 Task: Create a due date automation when advanced on, 2 days before a card is due add fields with custom field "Resume" set to a number greater than 1 and greater or equal to 10 at 11:00 AM.
Action: Mouse moved to (1066, 82)
Screenshot: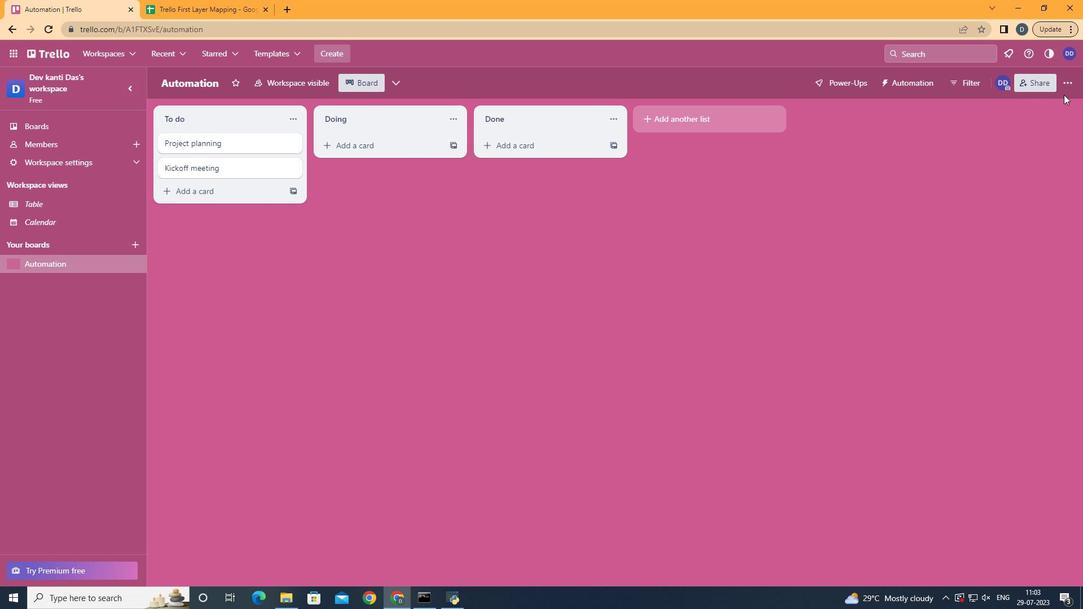 
Action: Mouse pressed left at (1066, 82)
Screenshot: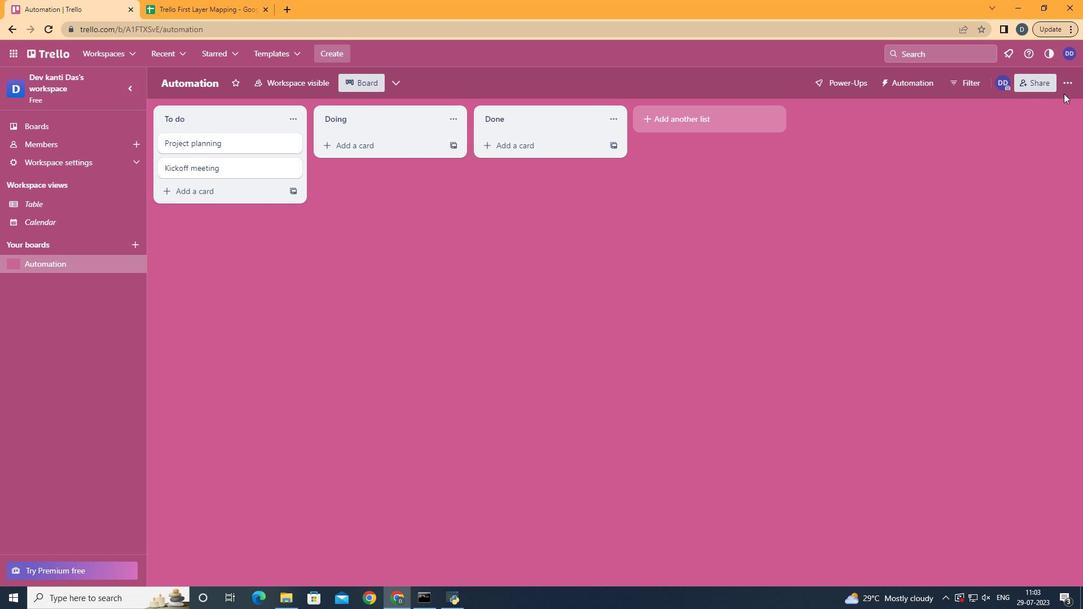 
Action: Mouse moved to (1003, 248)
Screenshot: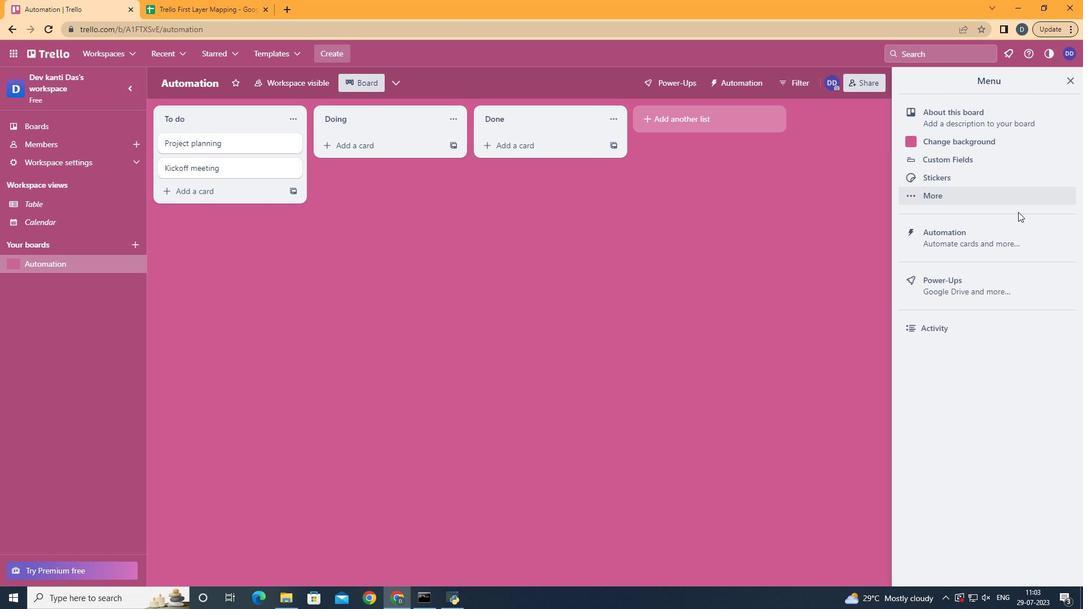
Action: Mouse pressed left at (1003, 248)
Screenshot: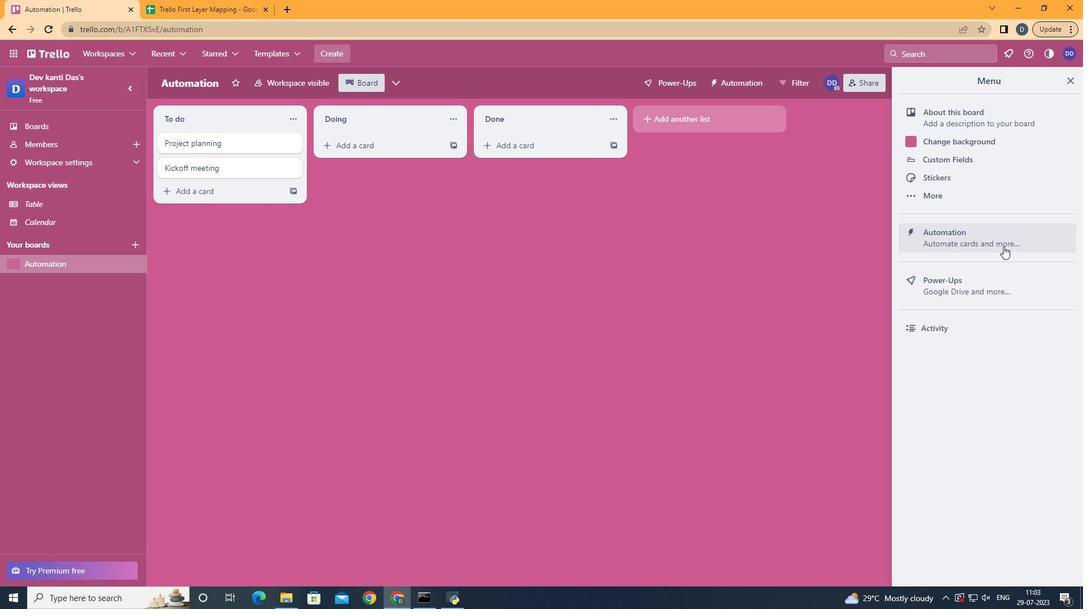 
Action: Mouse moved to (234, 231)
Screenshot: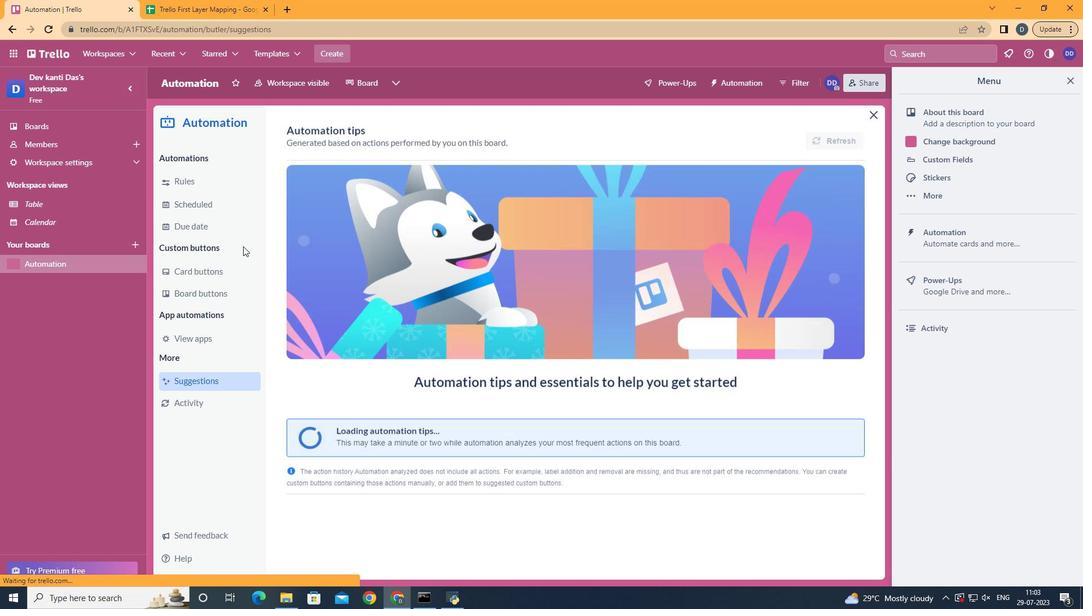 
Action: Mouse pressed left at (234, 231)
Screenshot: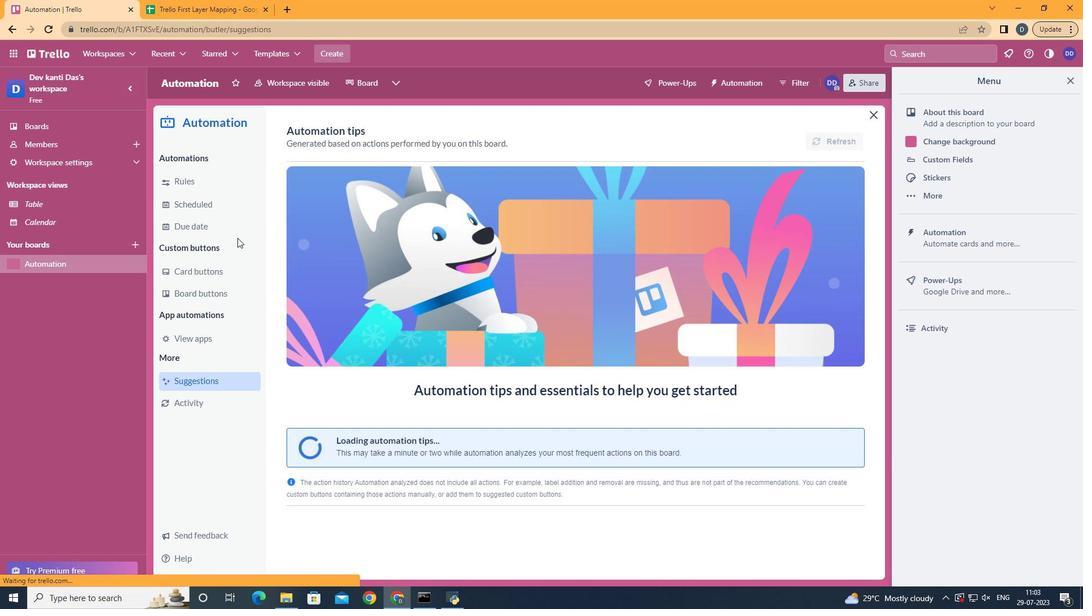 
Action: Mouse moved to (802, 136)
Screenshot: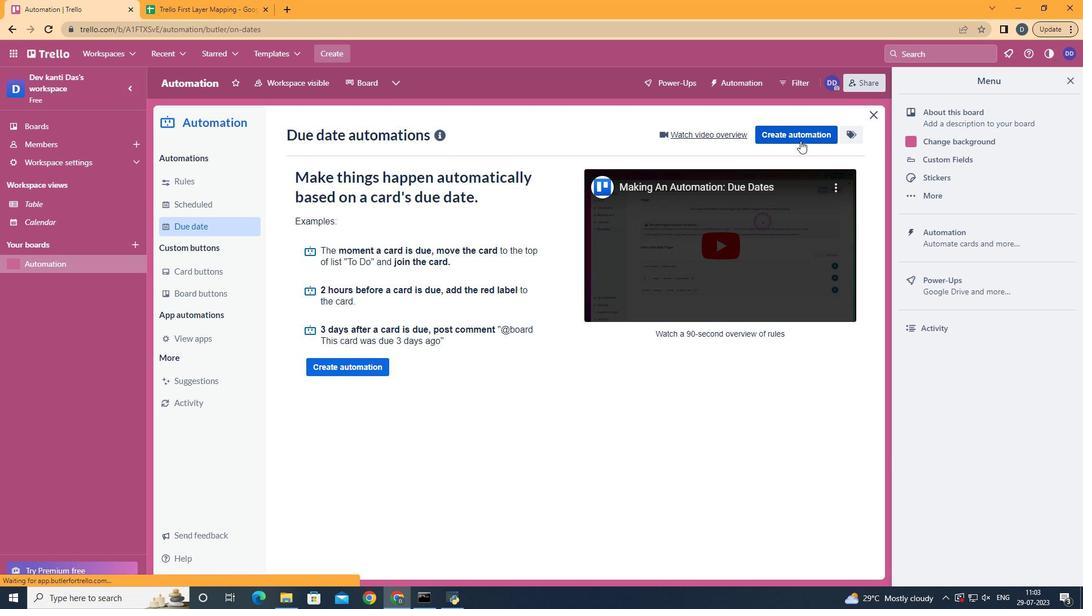 
Action: Mouse pressed left at (802, 136)
Screenshot: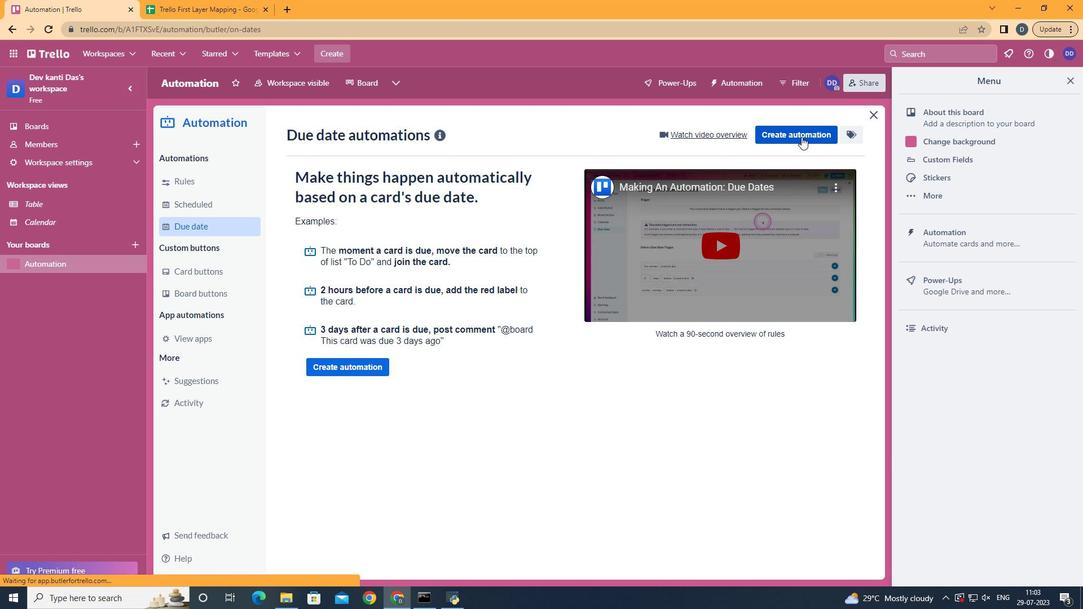 
Action: Mouse moved to (604, 246)
Screenshot: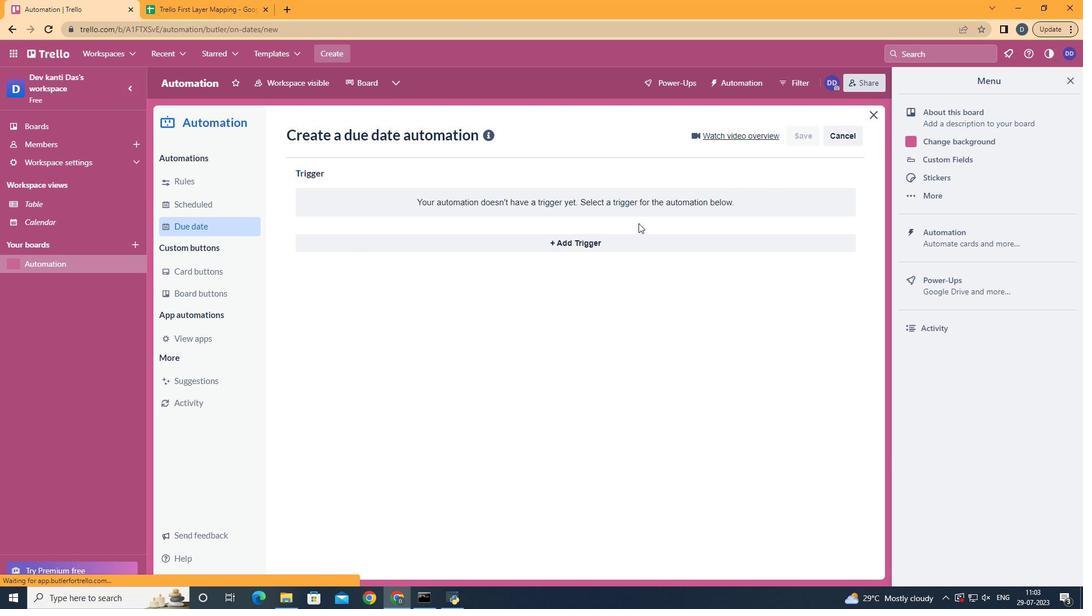 
Action: Mouse pressed left at (604, 246)
Screenshot: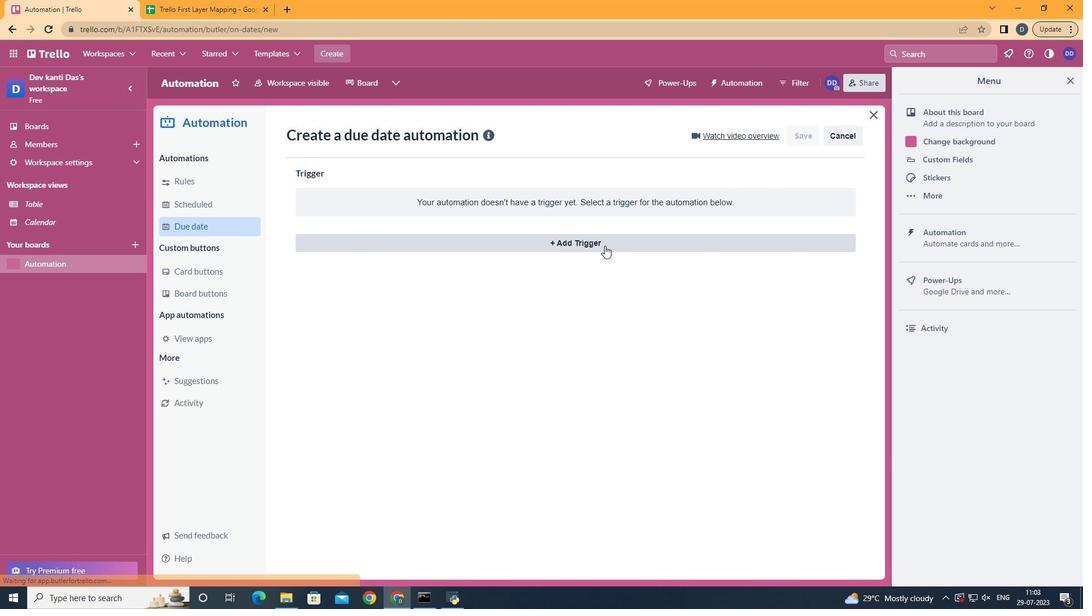 
Action: Mouse moved to (440, 417)
Screenshot: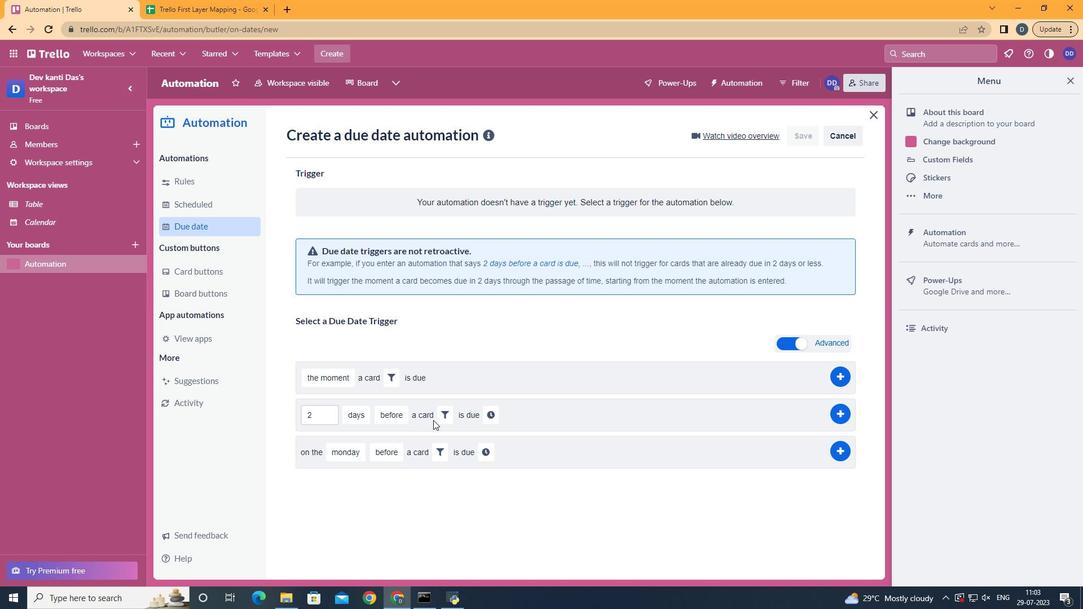
Action: Mouse pressed left at (440, 417)
Screenshot: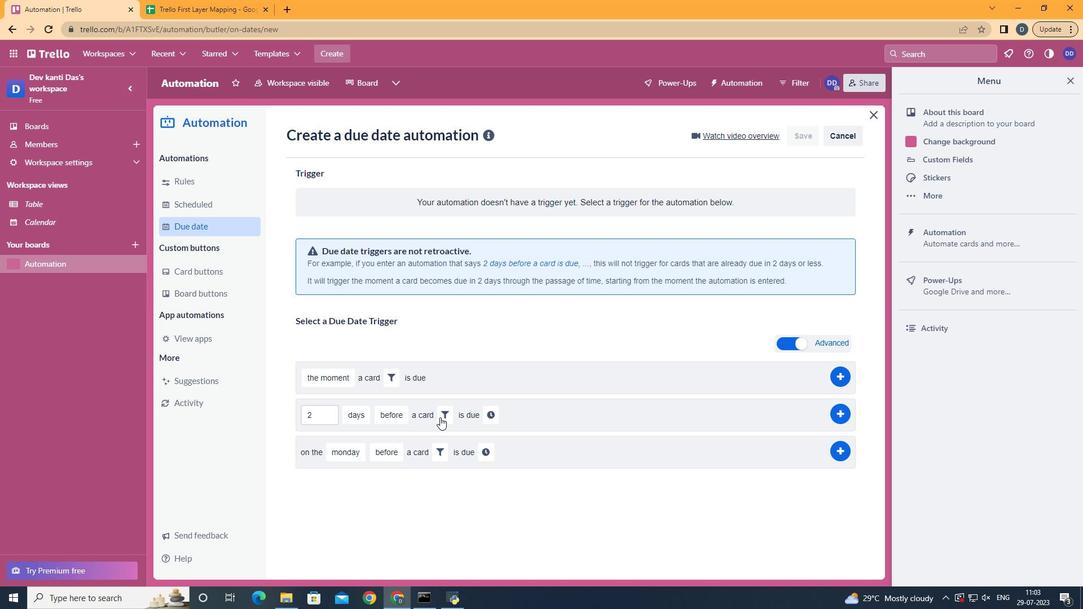 
Action: Mouse moved to (624, 454)
Screenshot: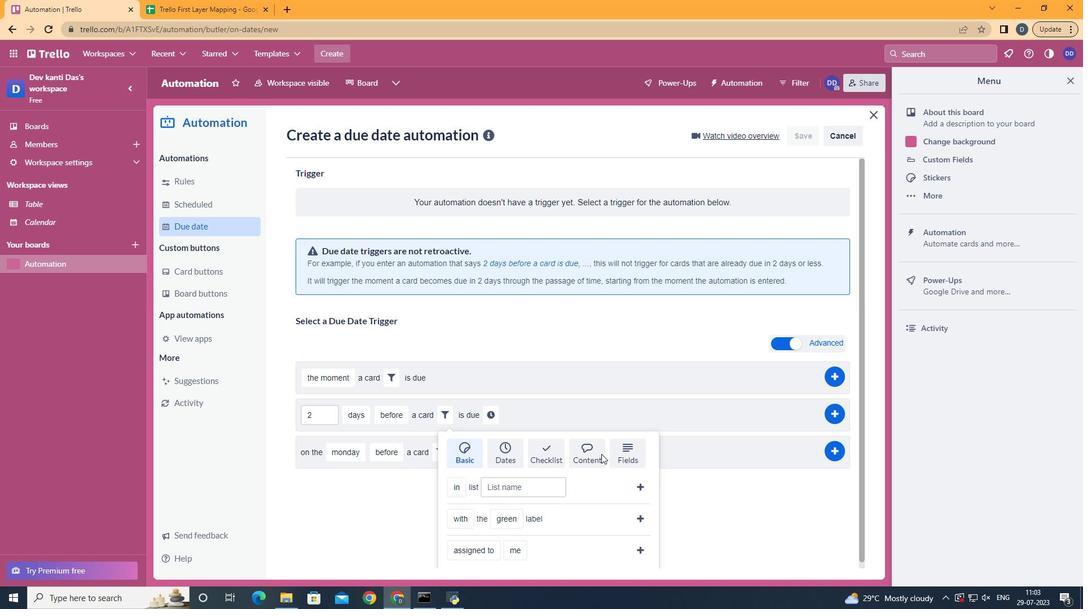 
Action: Mouse pressed left at (624, 454)
Screenshot: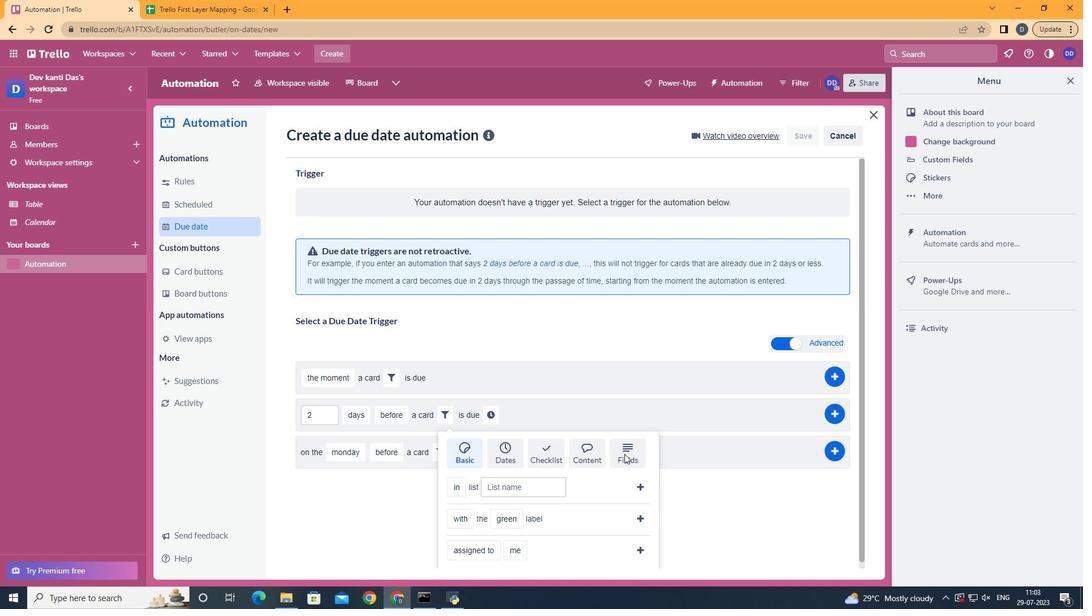 
Action: Mouse scrolled (624, 453) with delta (0, 0)
Screenshot: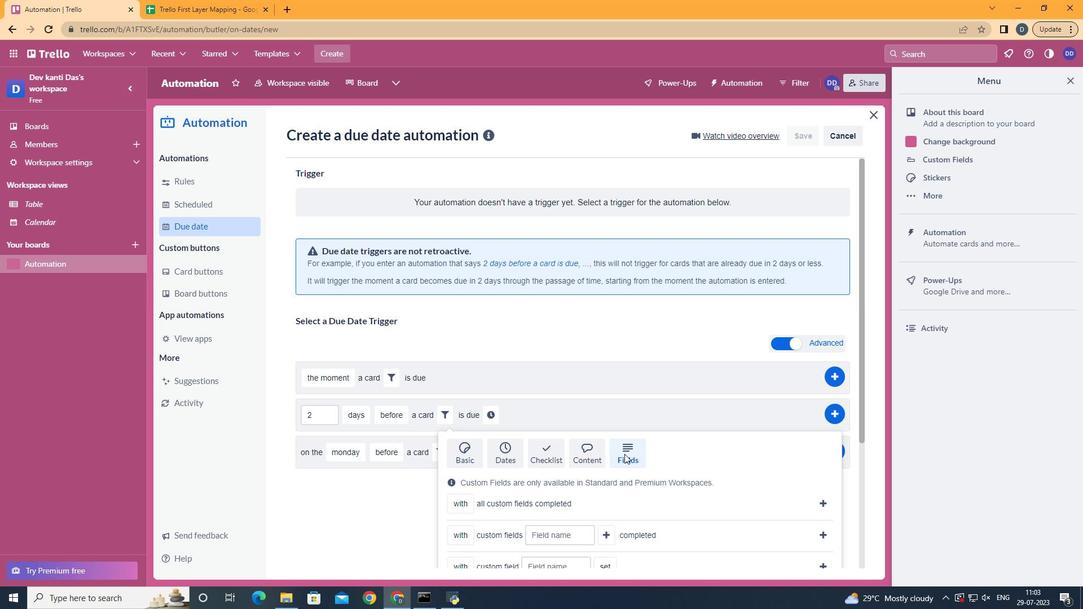 
Action: Mouse scrolled (624, 453) with delta (0, 0)
Screenshot: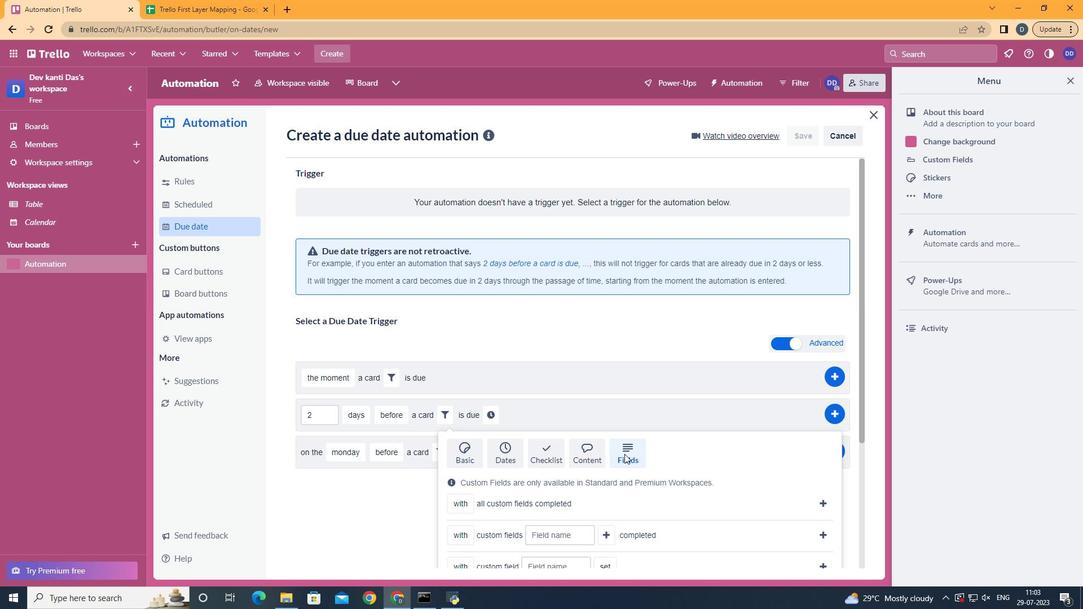 
Action: Mouse scrolled (624, 453) with delta (0, 0)
Screenshot: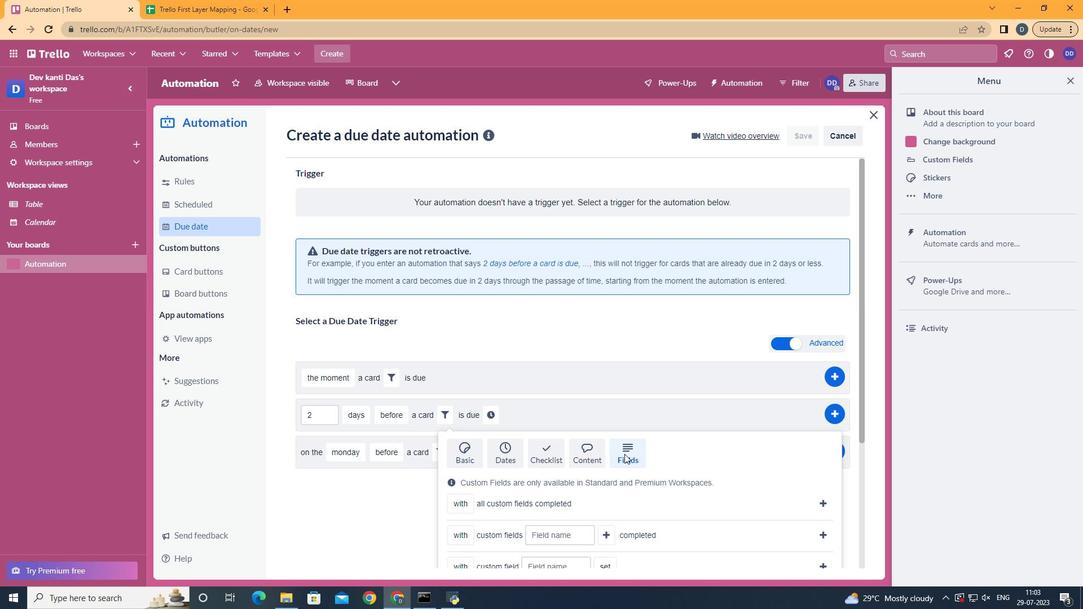 
Action: Mouse scrolled (624, 453) with delta (0, 0)
Screenshot: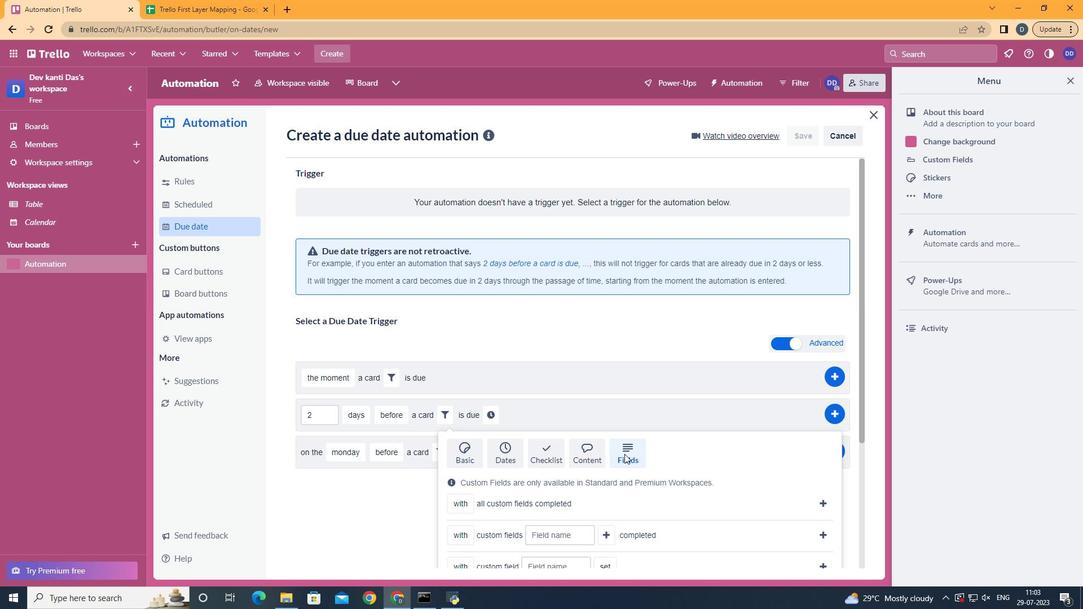 
Action: Mouse scrolled (624, 453) with delta (0, 0)
Screenshot: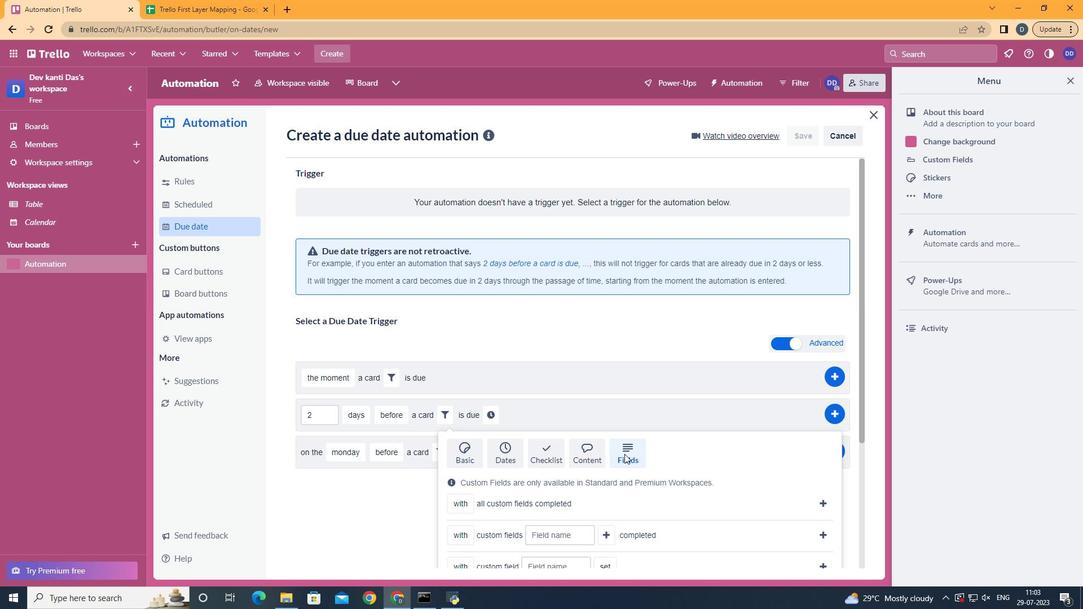 
Action: Mouse moved to (475, 499)
Screenshot: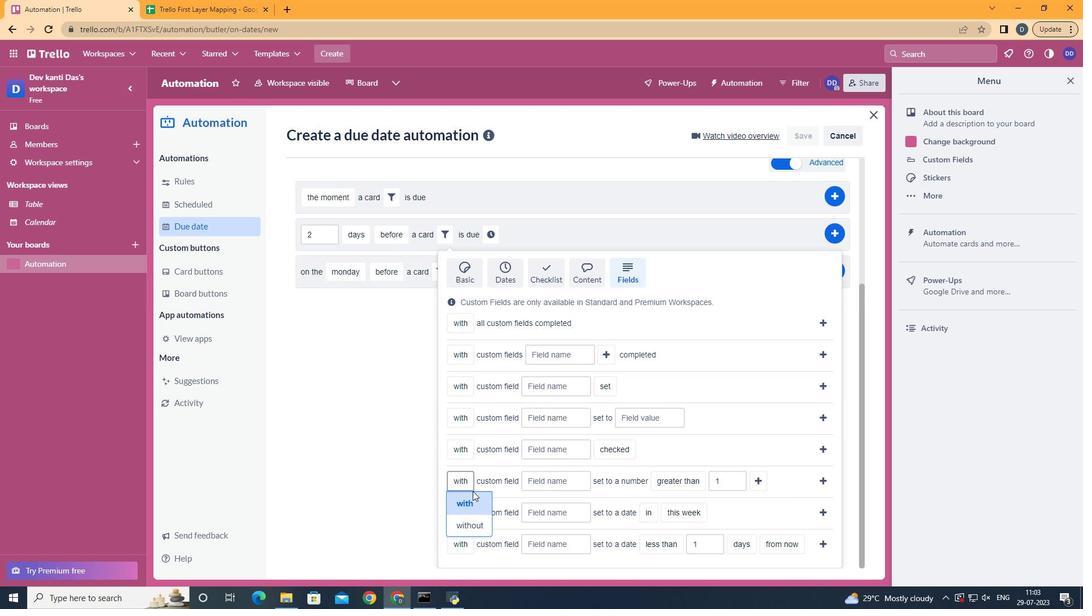 
Action: Mouse pressed left at (475, 499)
Screenshot: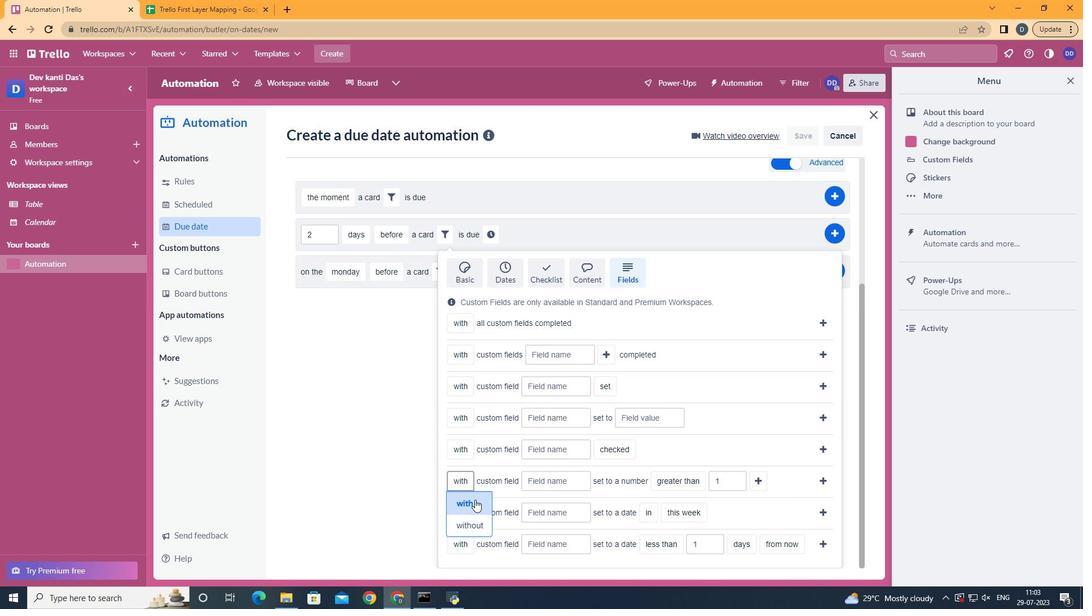 
Action: Mouse moved to (550, 473)
Screenshot: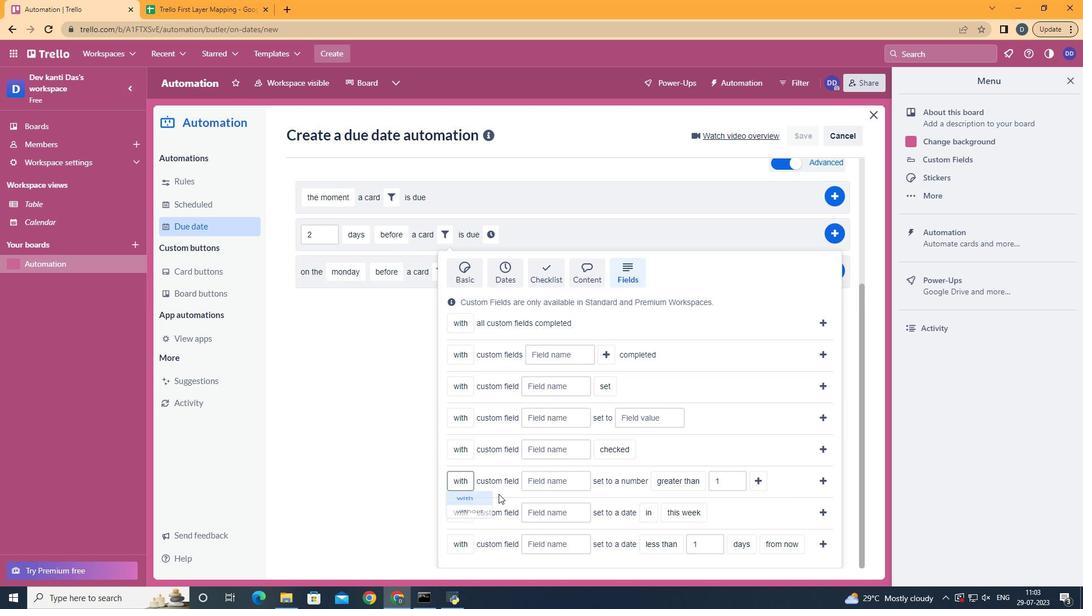 
Action: Mouse pressed left at (550, 473)
Screenshot: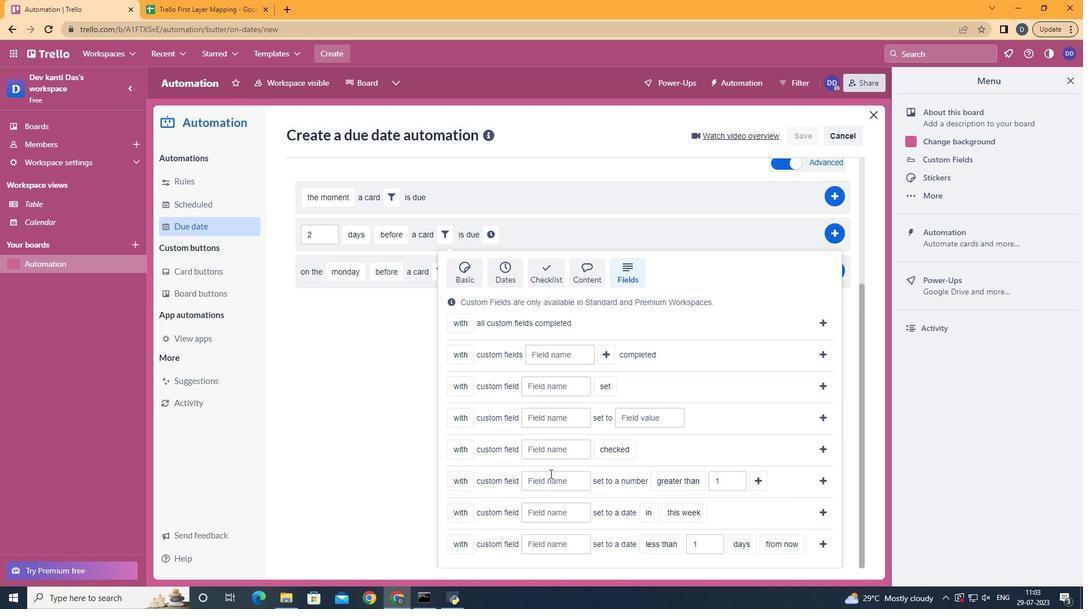 
Action: Key pressed <Key.shift>Resume
Screenshot: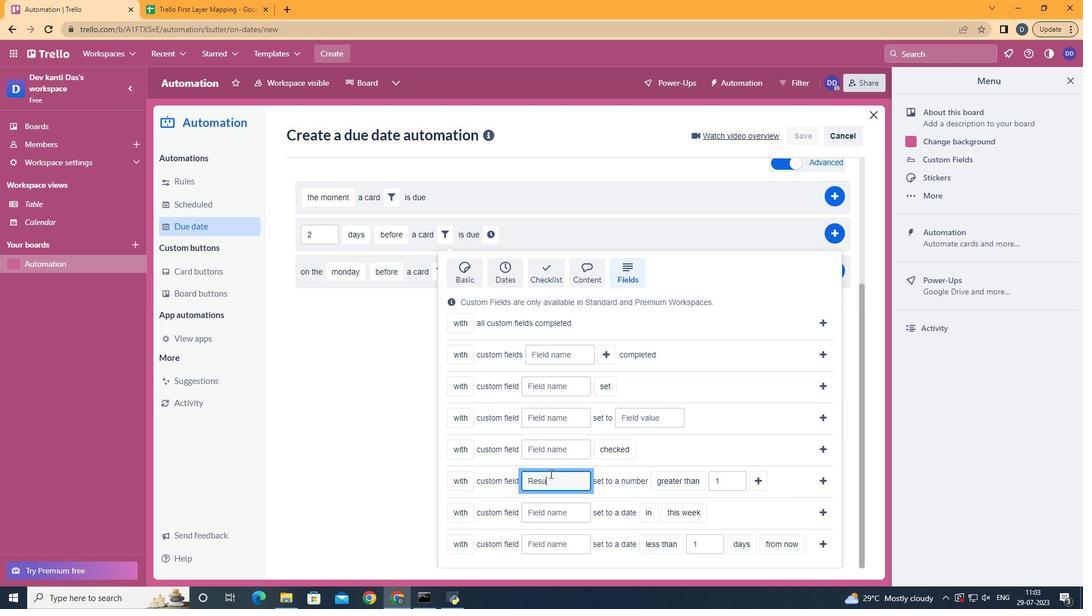 
Action: Mouse moved to (711, 389)
Screenshot: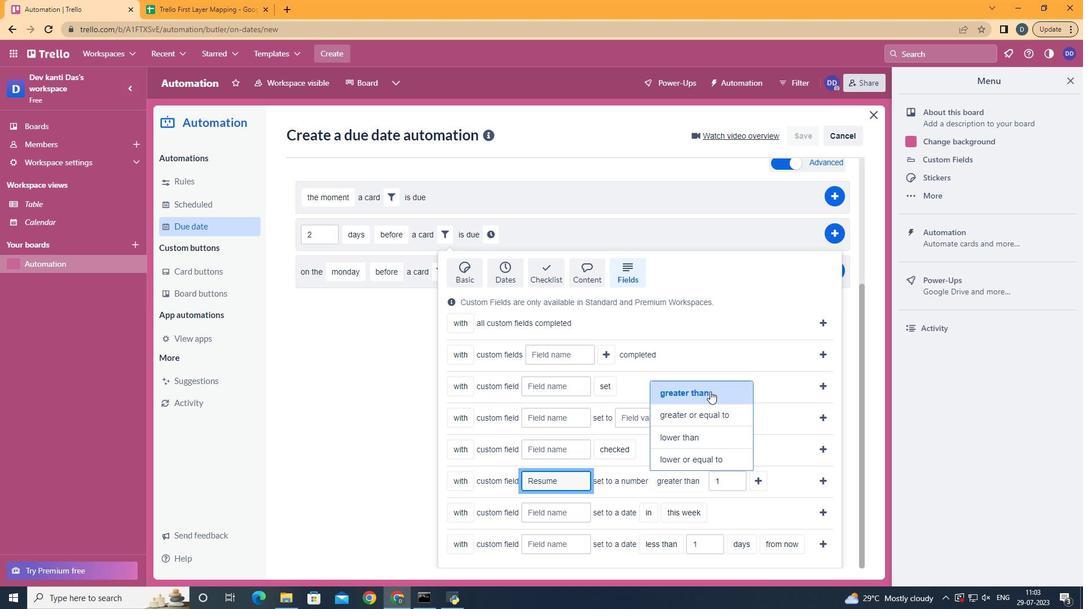
Action: Mouse pressed left at (711, 389)
Screenshot: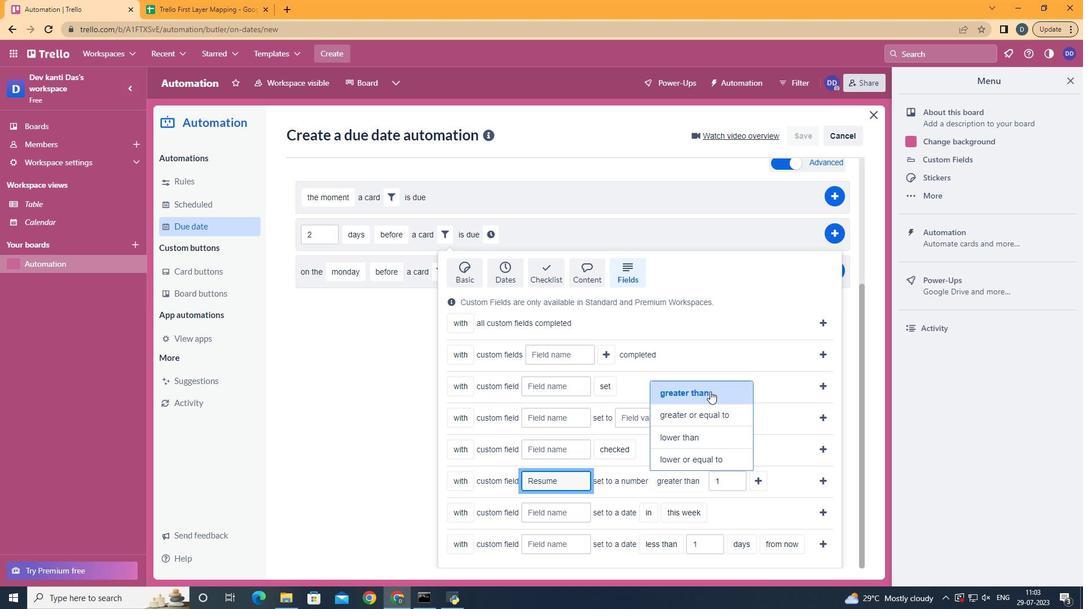 
Action: Mouse moved to (762, 480)
Screenshot: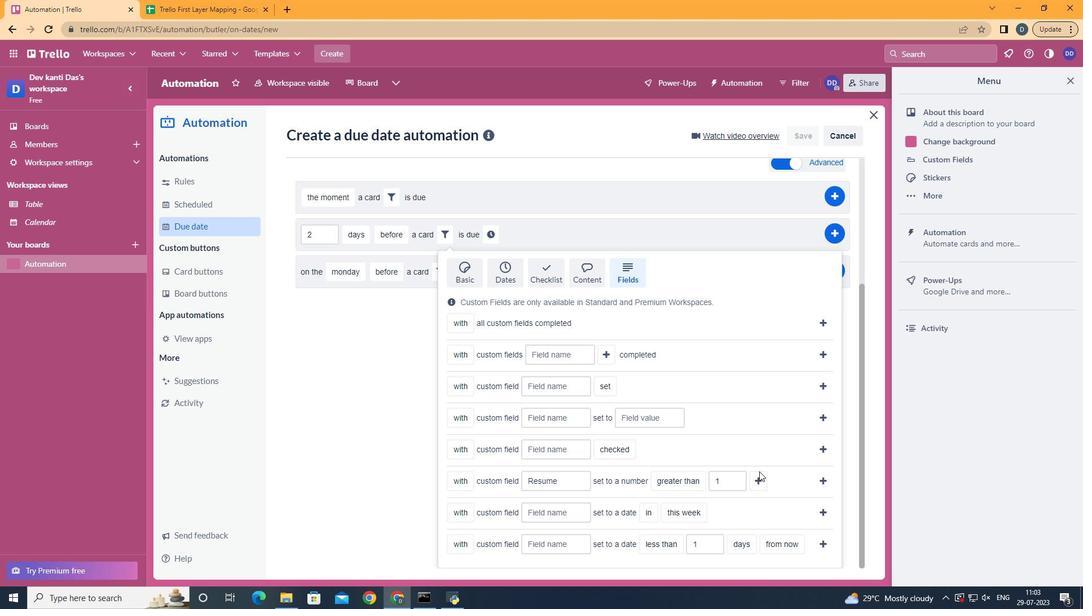 
Action: Mouse pressed left at (762, 480)
Screenshot: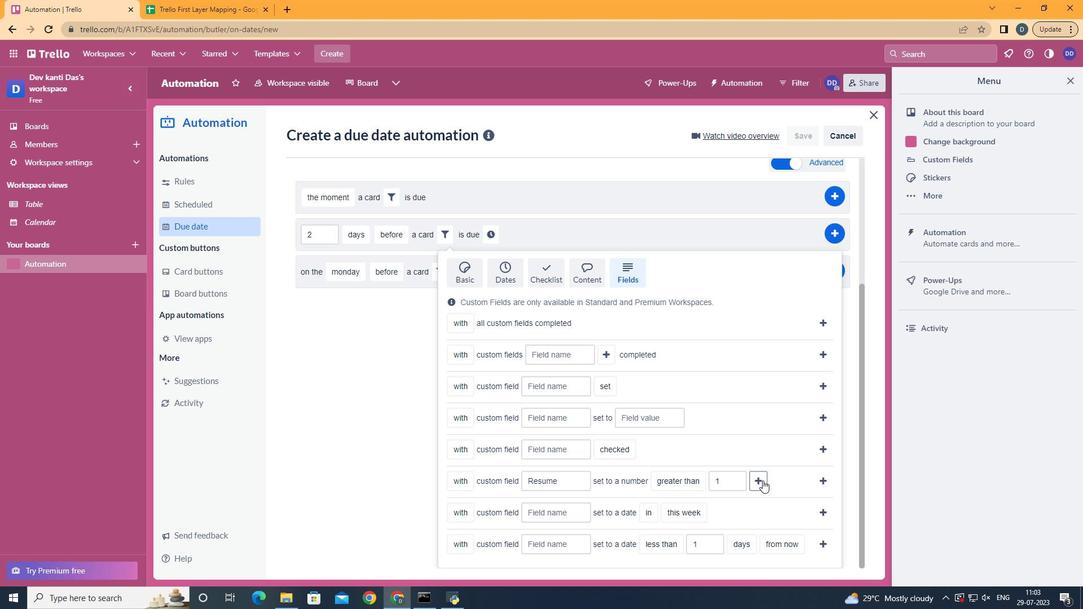 
Action: Mouse moved to (522, 488)
Screenshot: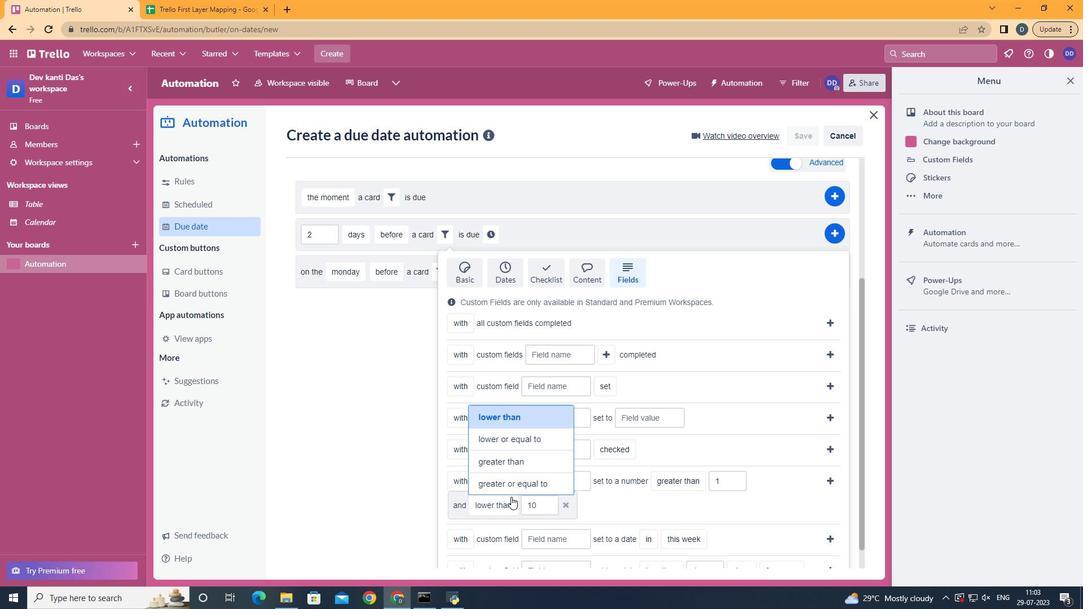 
Action: Mouse pressed left at (522, 488)
Screenshot: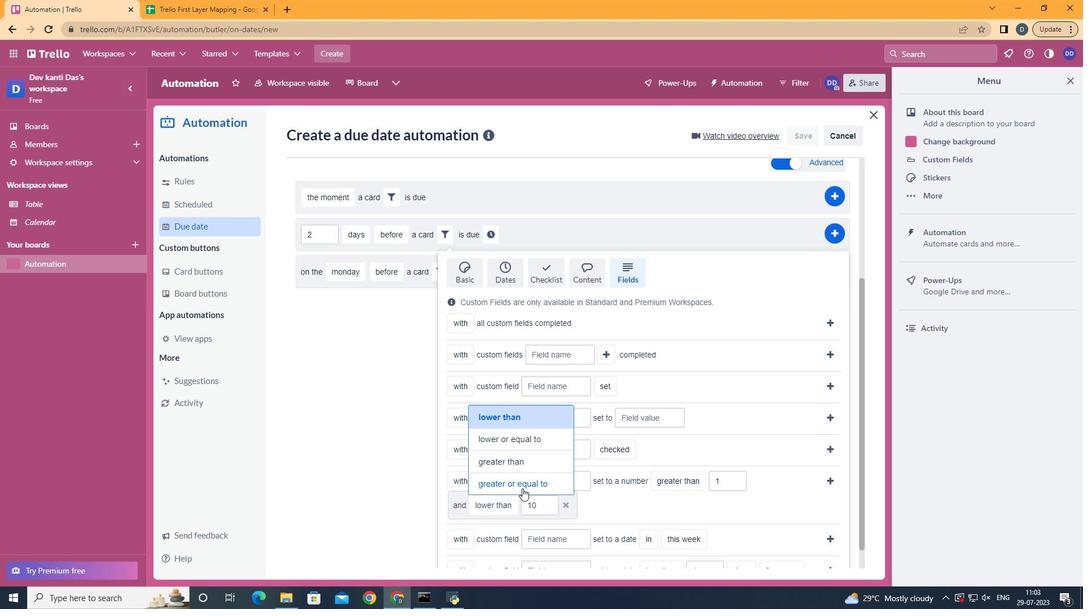 
Action: Mouse moved to (836, 475)
Screenshot: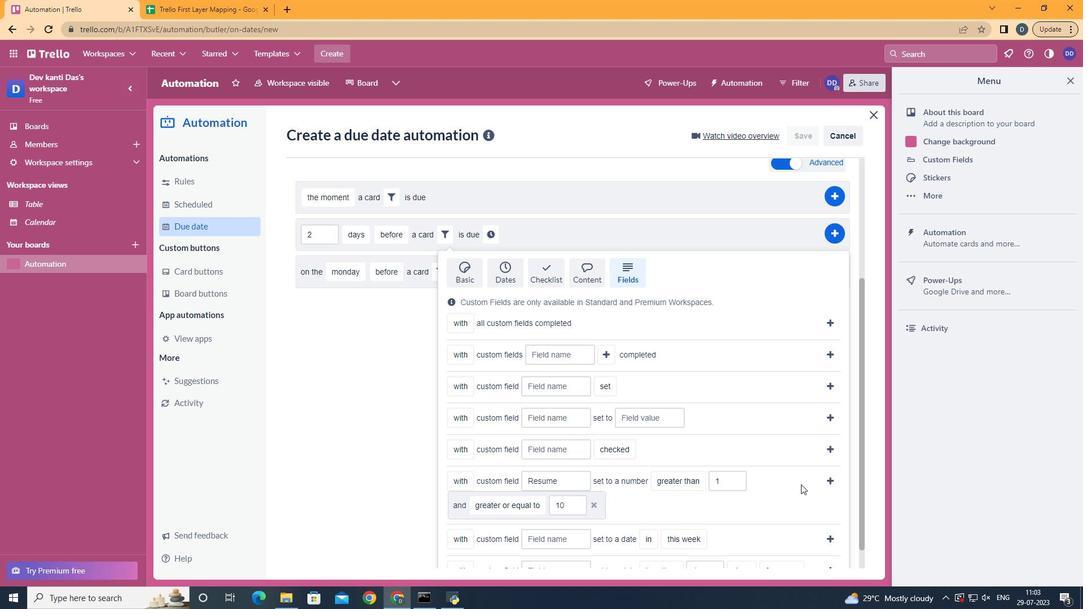 
Action: Mouse pressed left at (836, 475)
Screenshot: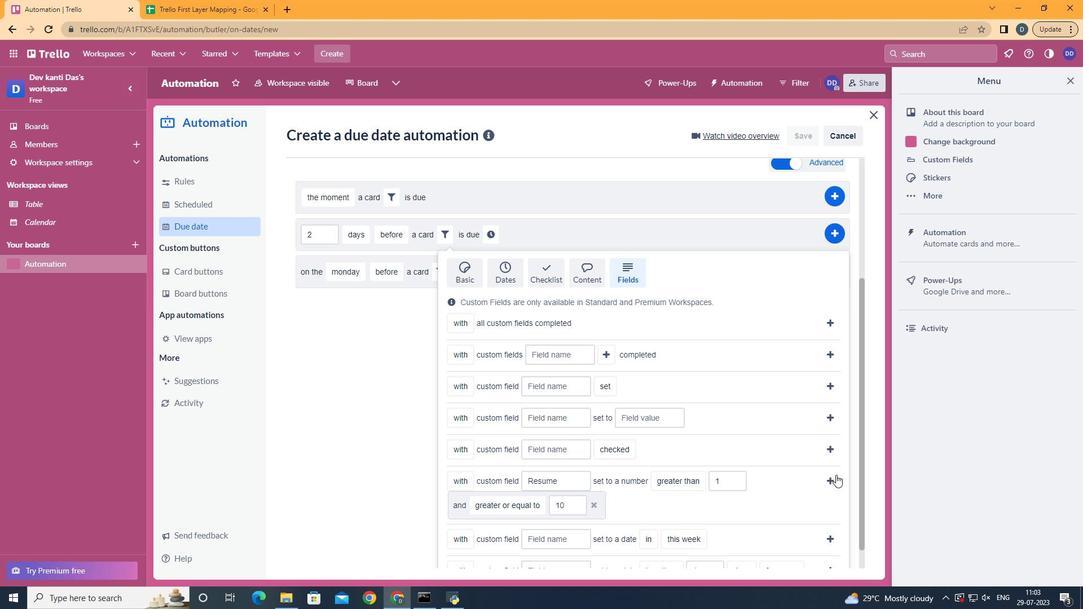 
Action: Mouse moved to (309, 436)
Screenshot: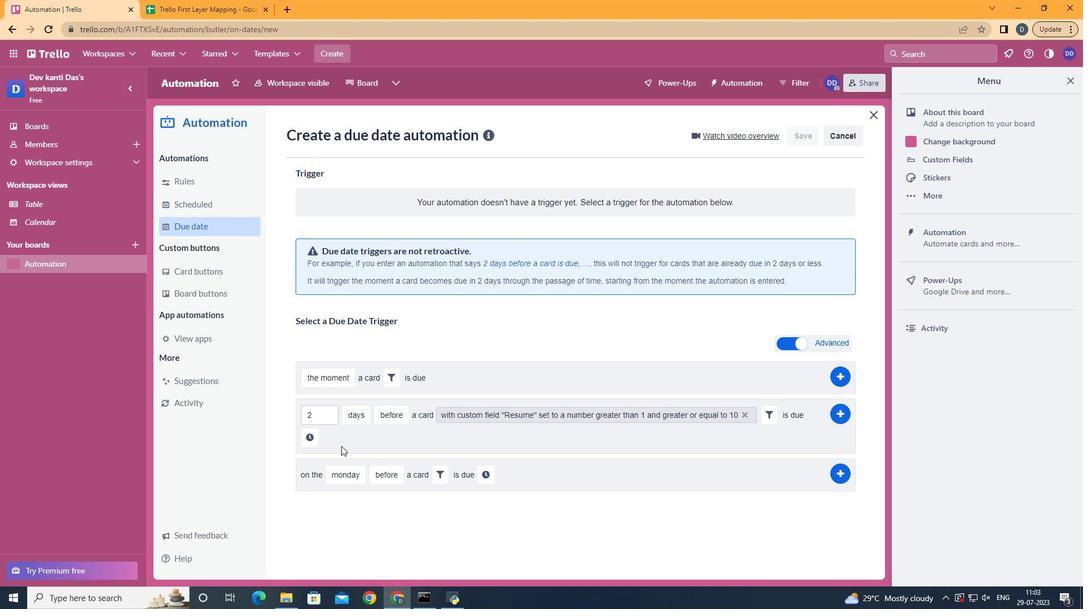 
Action: Mouse pressed left at (309, 436)
Screenshot: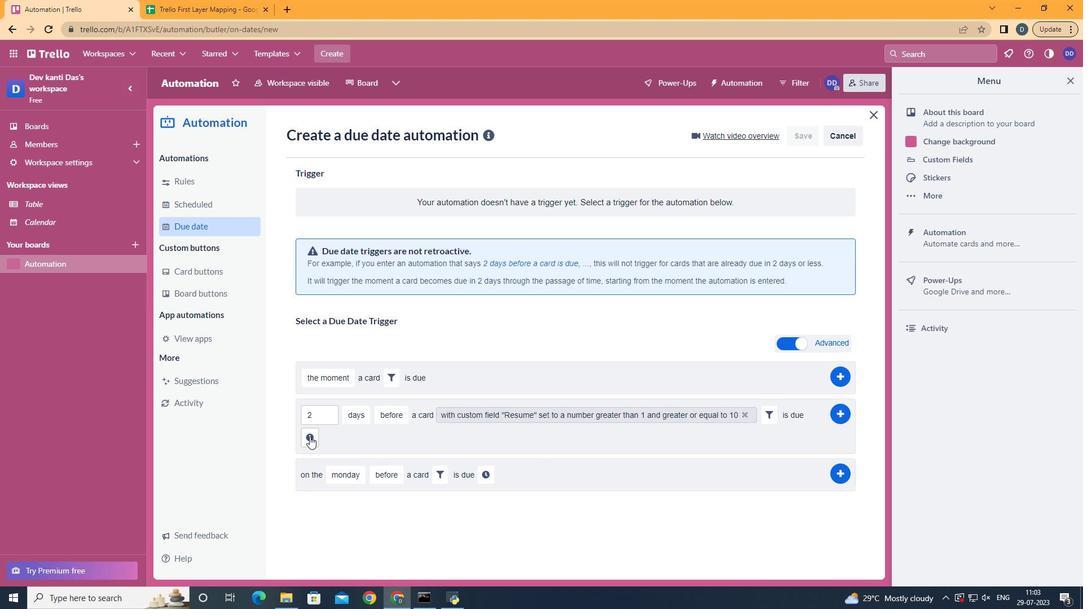 
Action: Mouse moved to (374, 439)
Screenshot: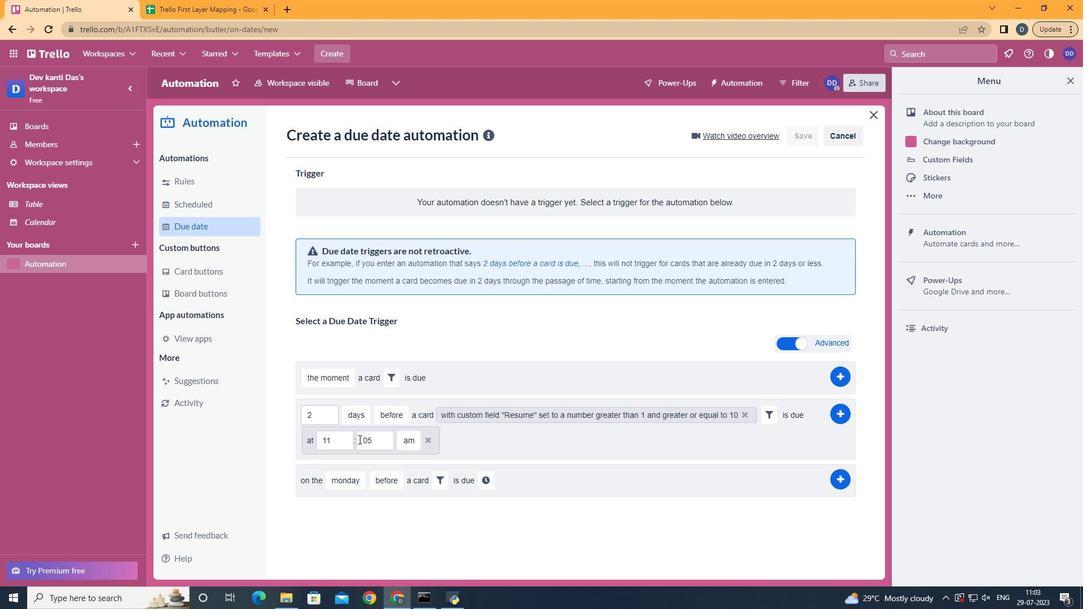 
Action: Mouse pressed left at (374, 439)
Screenshot: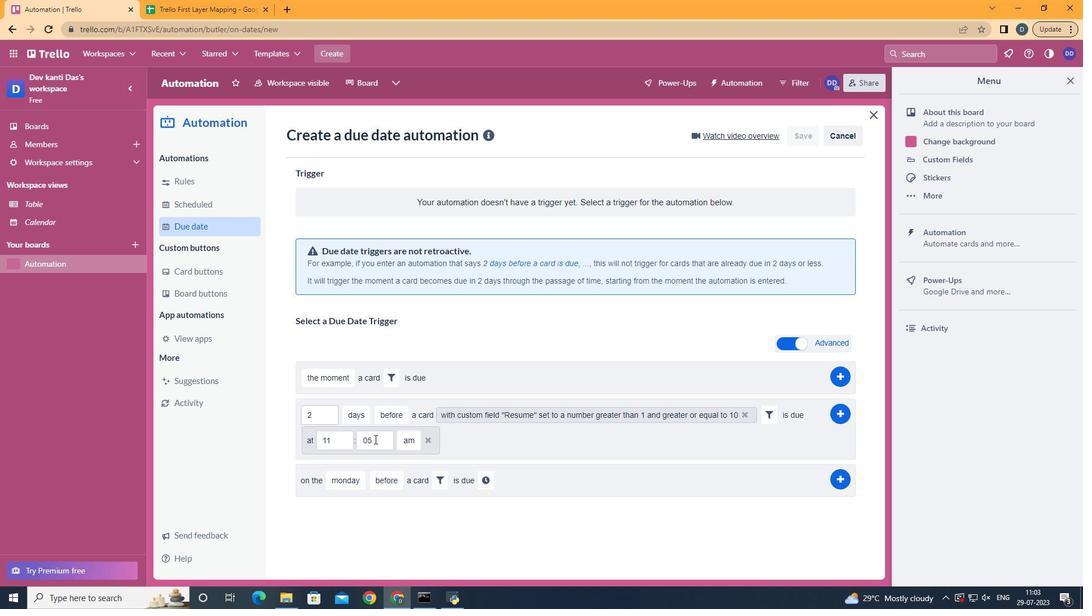 
Action: Key pressed <Key.backspace>0
Screenshot: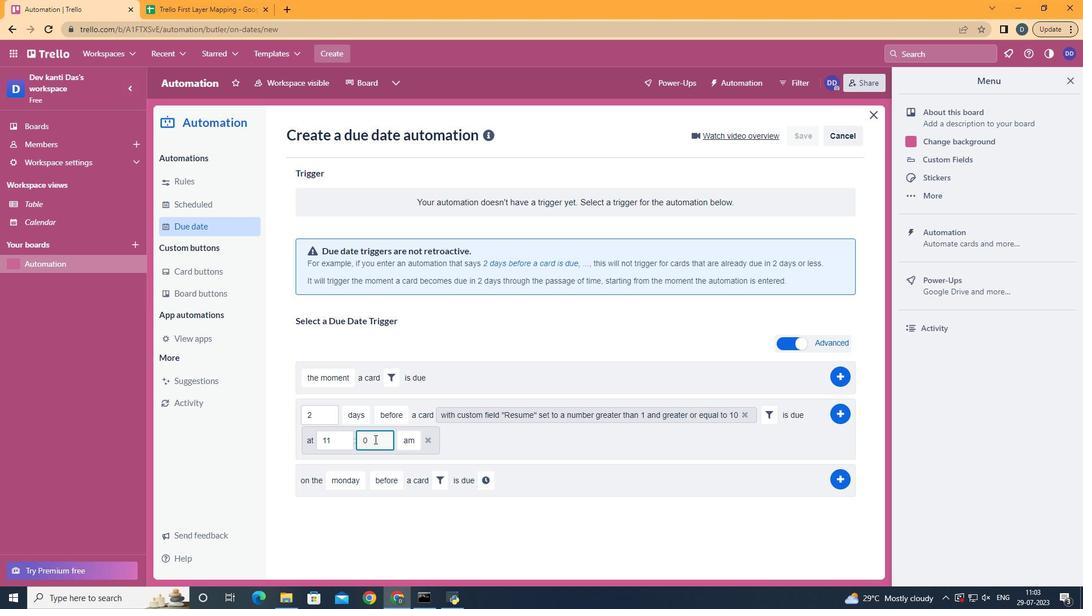 
Action: Mouse moved to (414, 460)
Screenshot: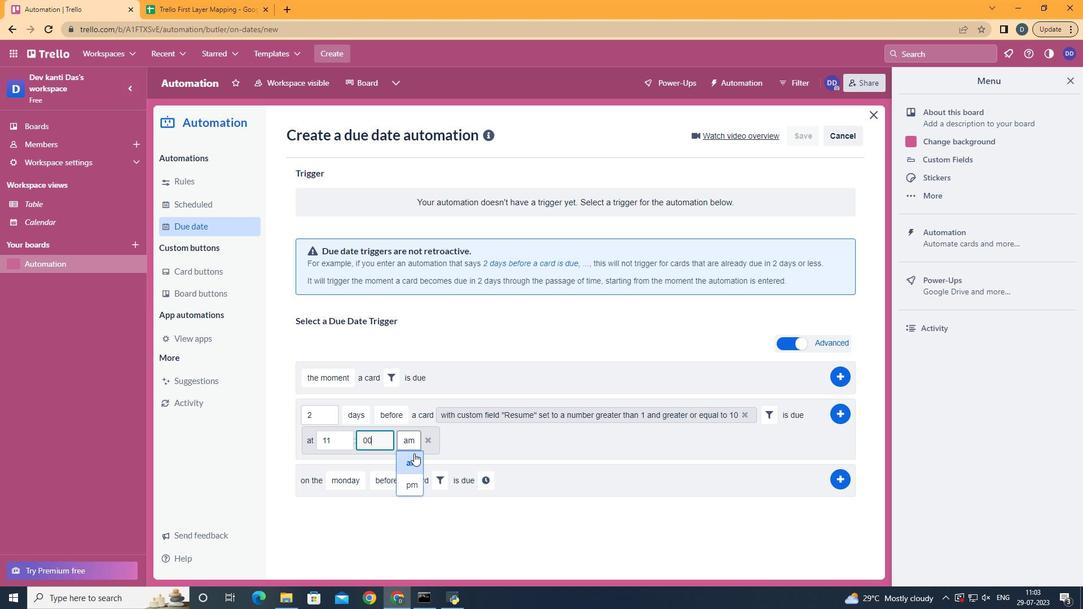 
Action: Mouse pressed left at (414, 460)
Screenshot: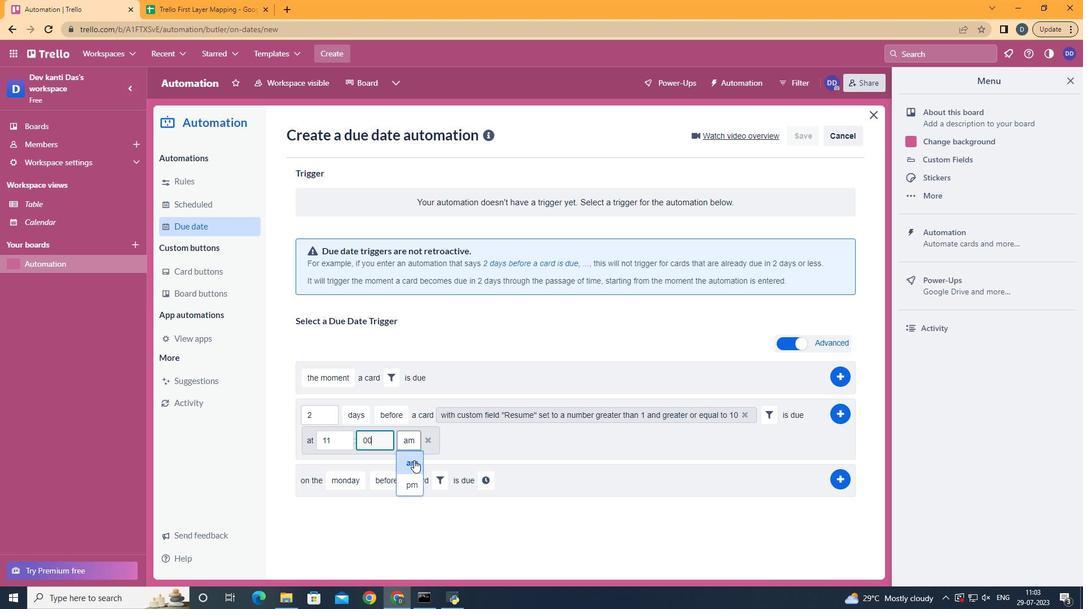 
